 Task: Look for products in the category "Baby Food & Drinks" that are on sale.
Action: Mouse moved to (319, 149)
Screenshot: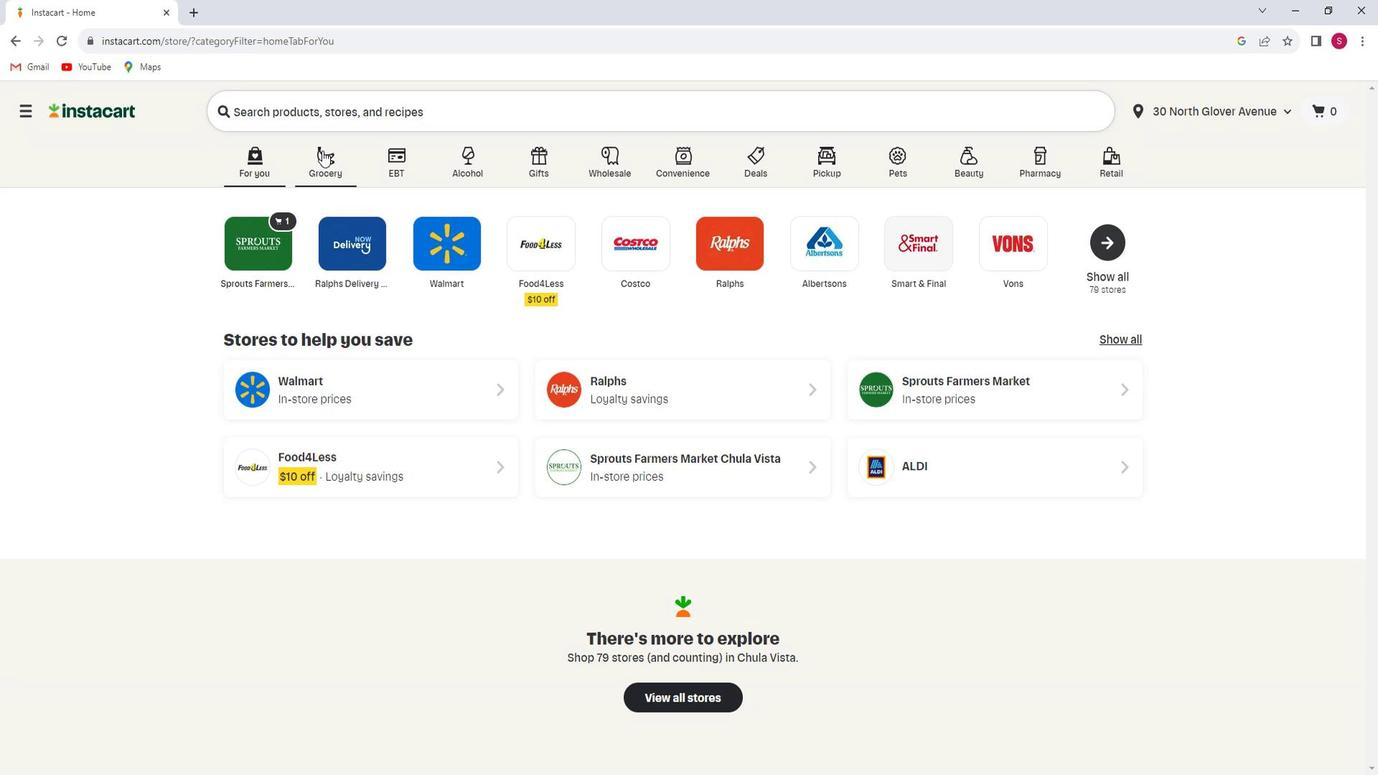 
Action: Mouse pressed left at (319, 149)
Screenshot: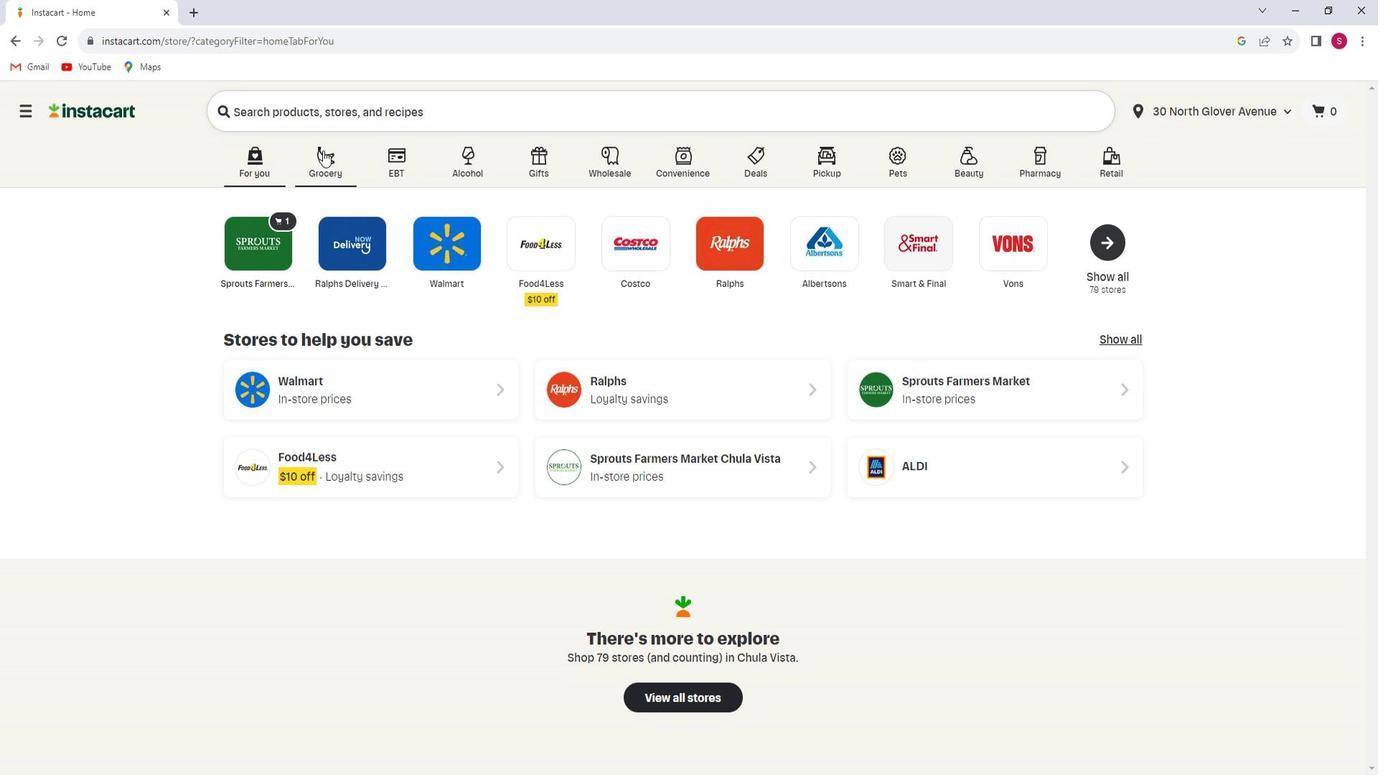 
Action: Mouse moved to (326, 438)
Screenshot: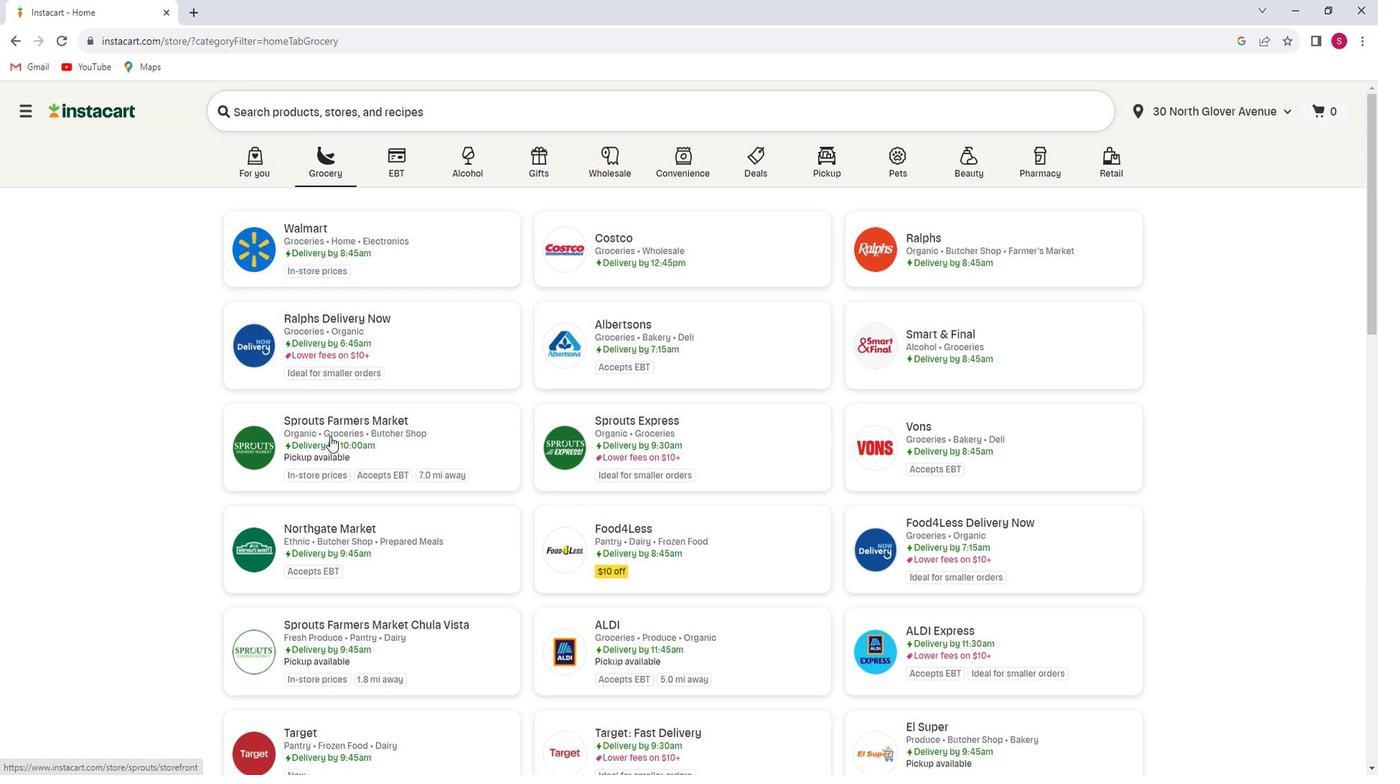 
Action: Mouse pressed left at (326, 438)
Screenshot: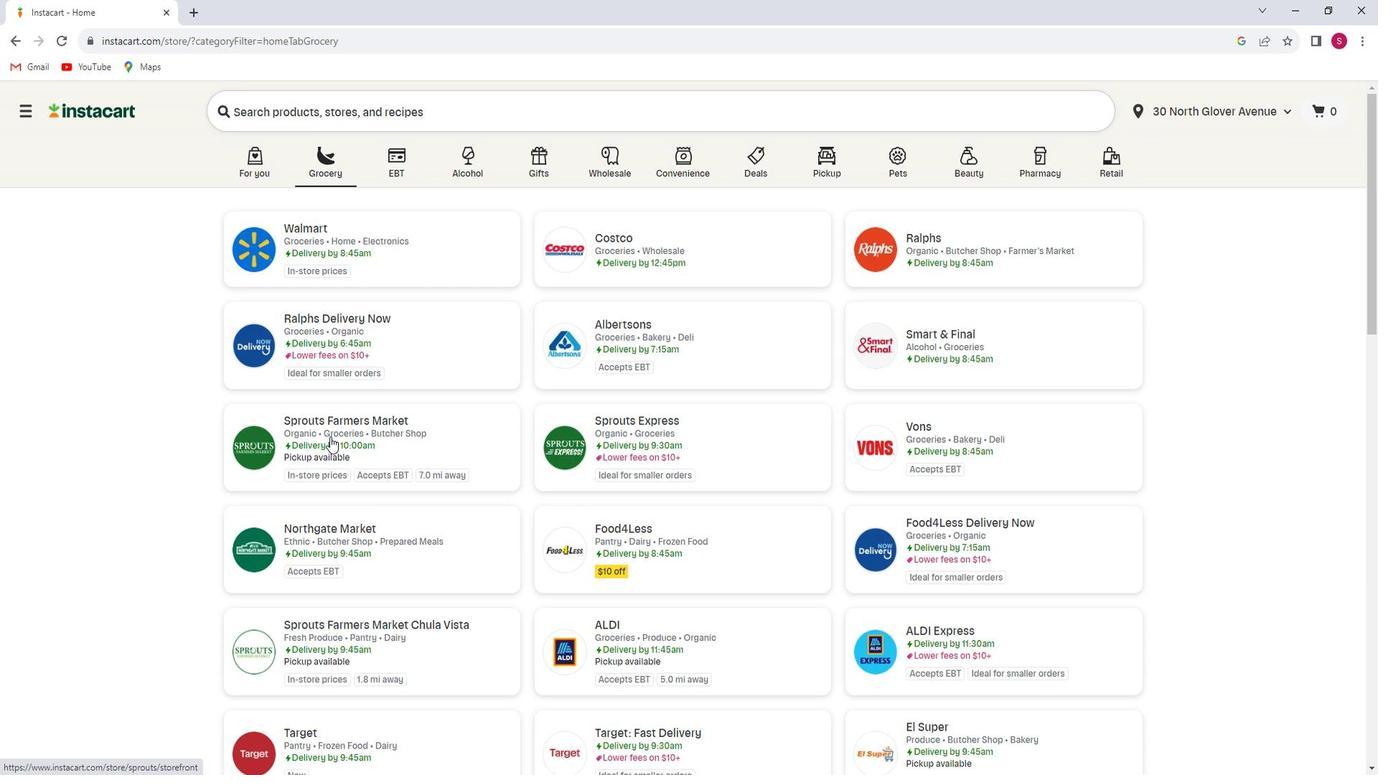 
Action: Mouse moved to (81, 489)
Screenshot: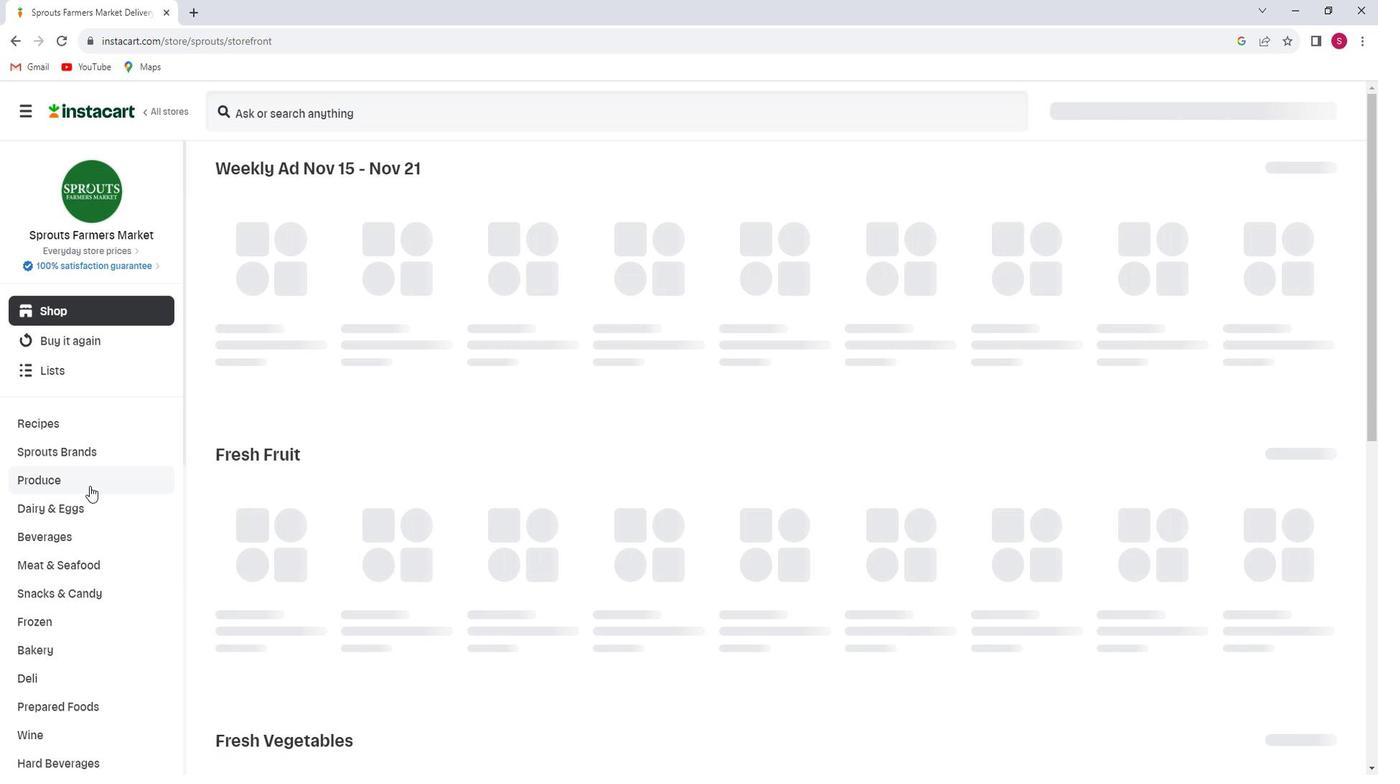 
Action: Mouse scrolled (81, 488) with delta (0, 0)
Screenshot: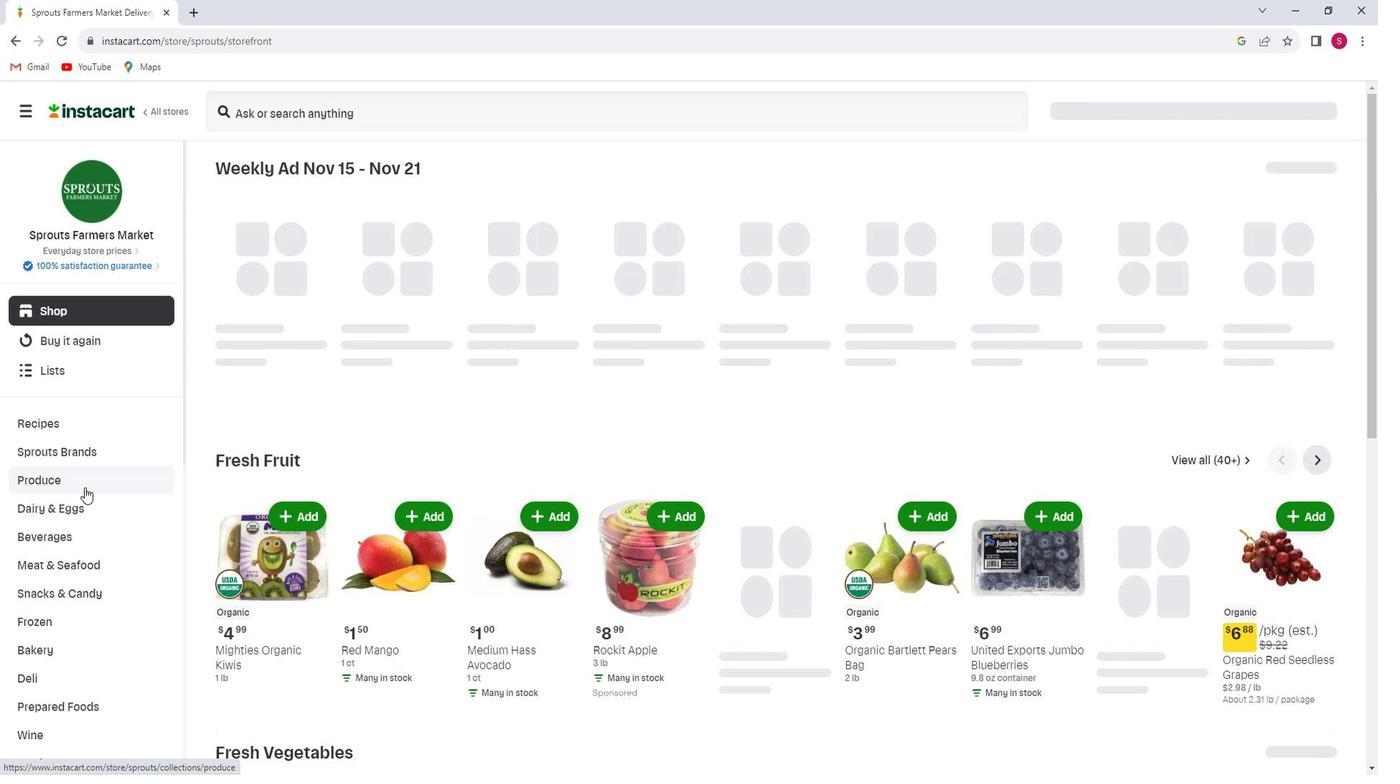 
Action: Mouse scrolled (81, 488) with delta (0, 0)
Screenshot: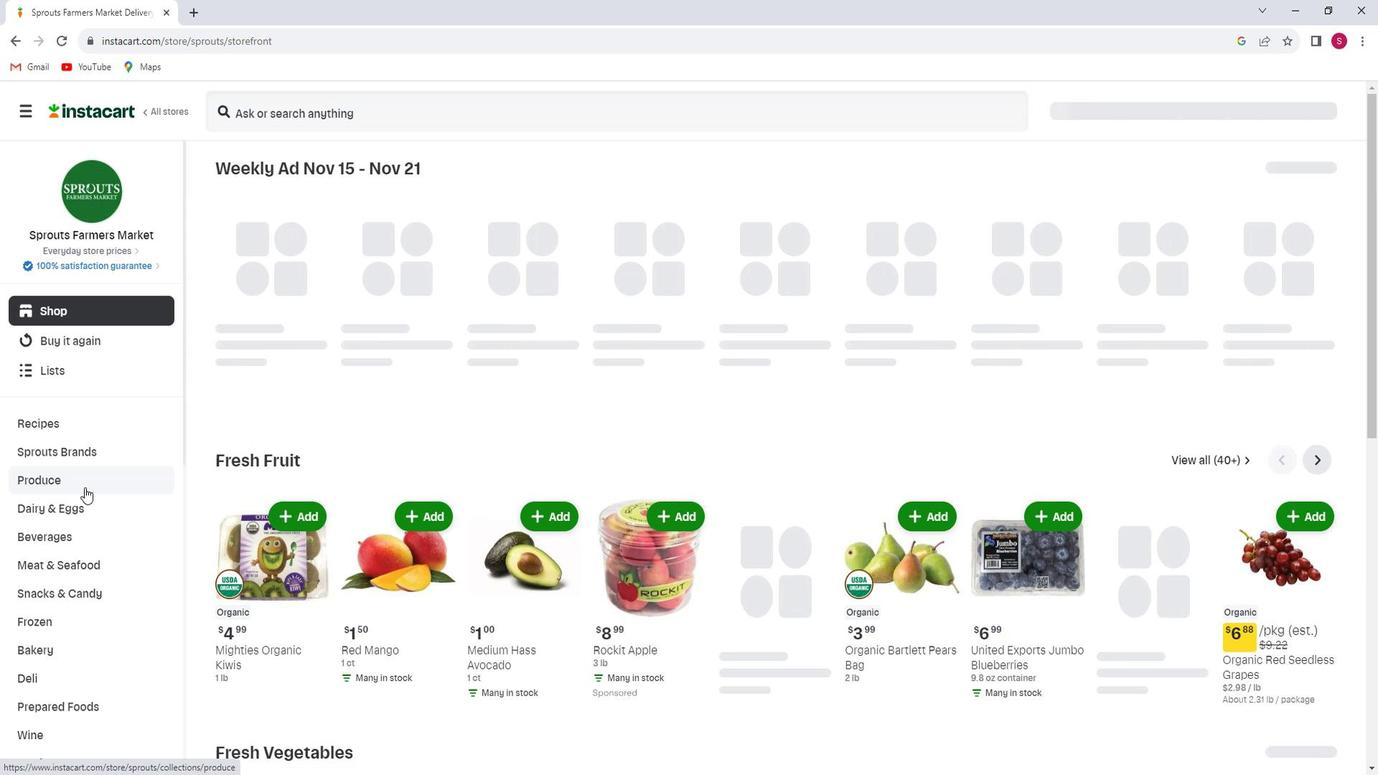 
Action: Mouse scrolled (81, 488) with delta (0, 0)
Screenshot: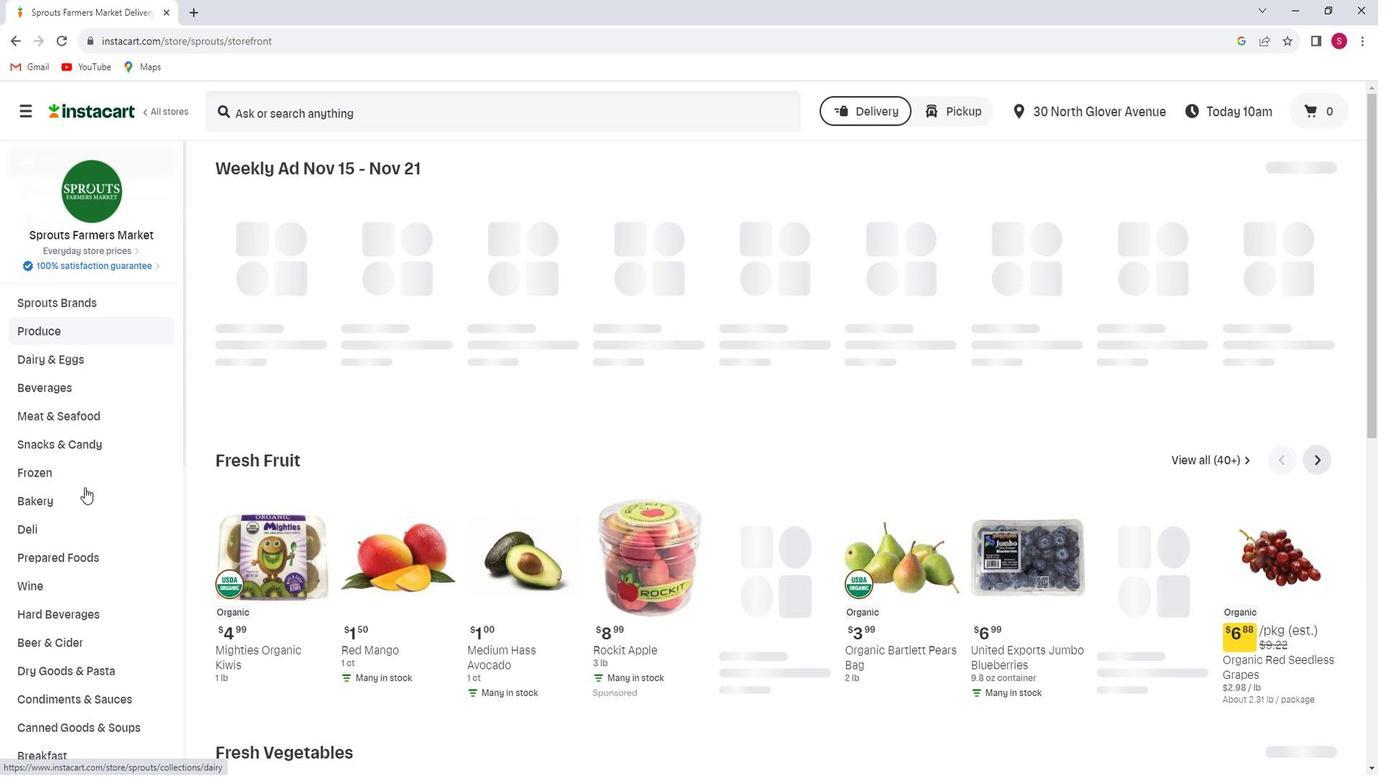 
Action: Mouse scrolled (81, 488) with delta (0, 0)
Screenshot: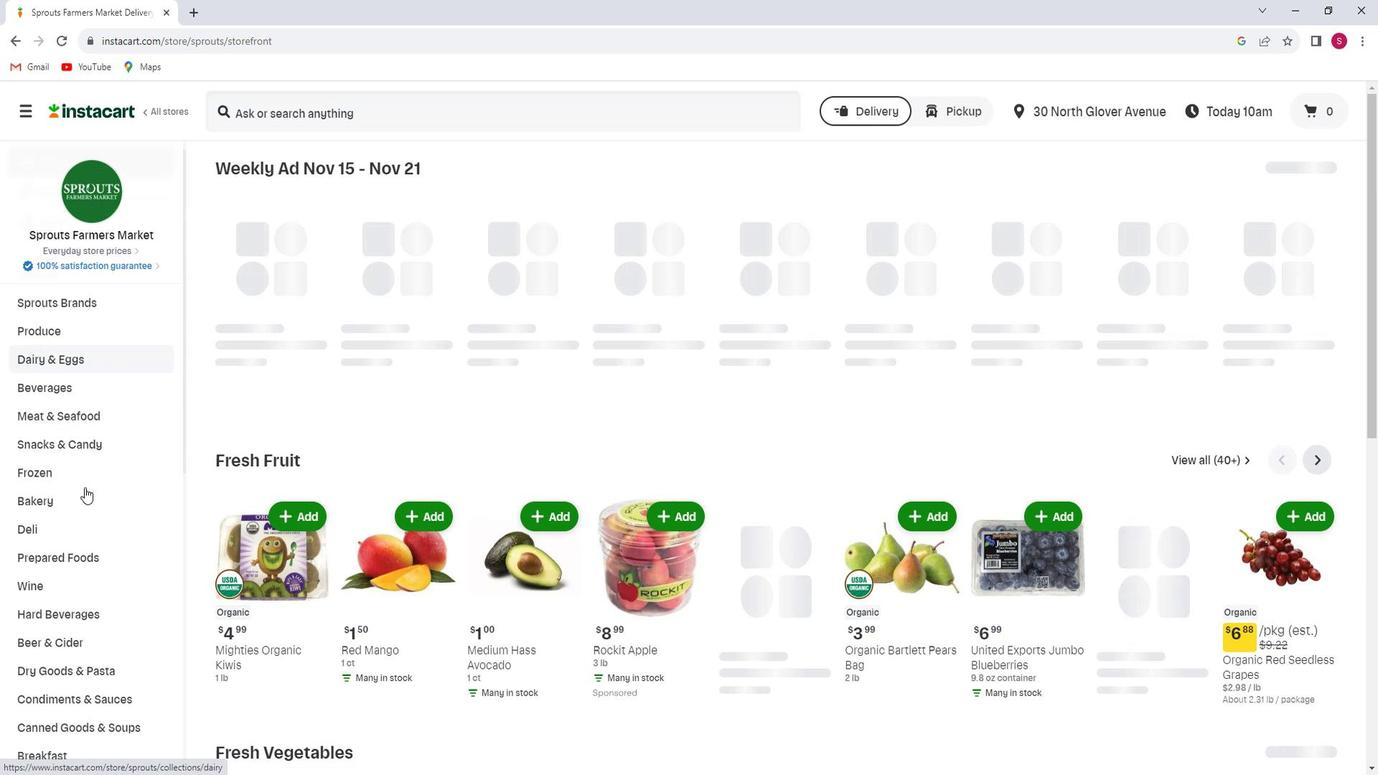 
Action: Mouse scrolled (81, 488) with delta (0, 0)
Screenshot: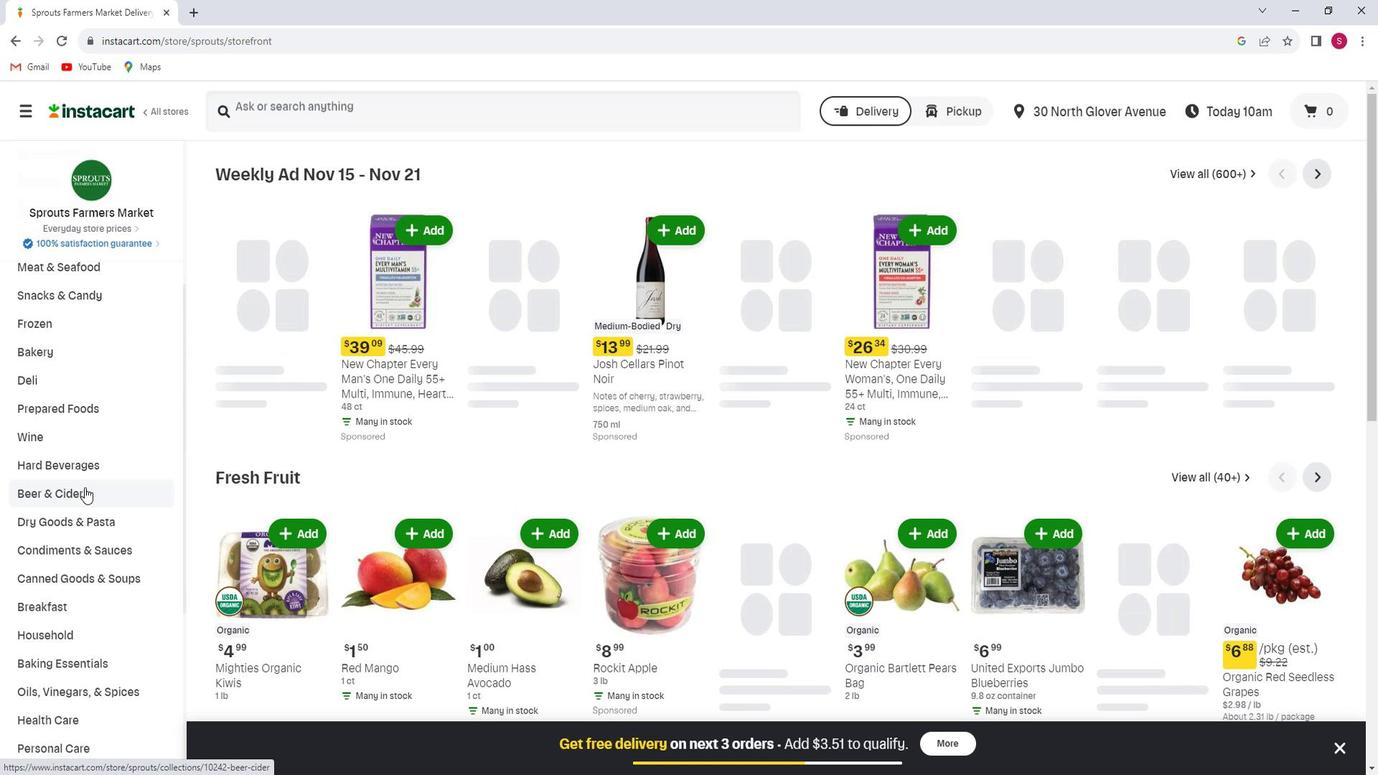 
Action: Mouse moved to (20, 529)
Screenshot: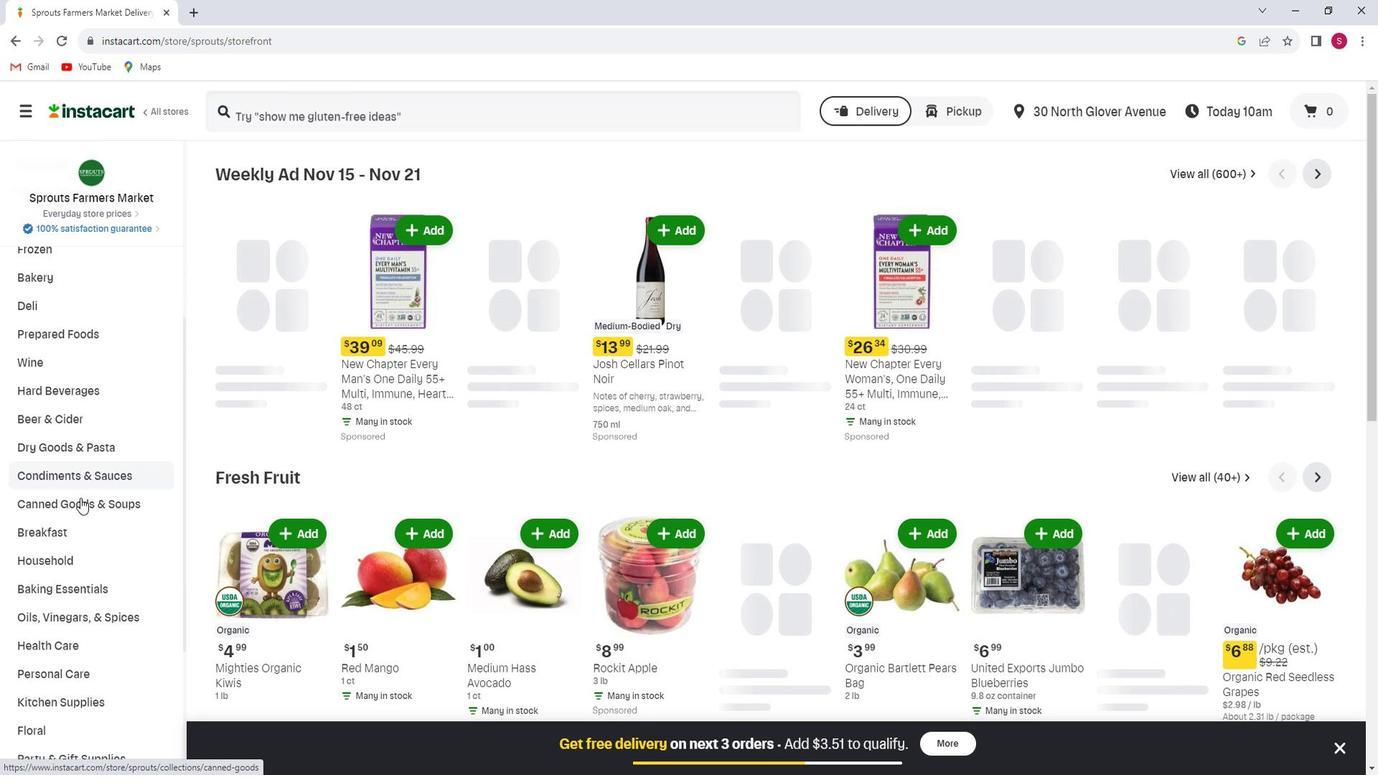 
Action: Mouse scrolled (20, 528) with delta (0, 0)
Screenshot: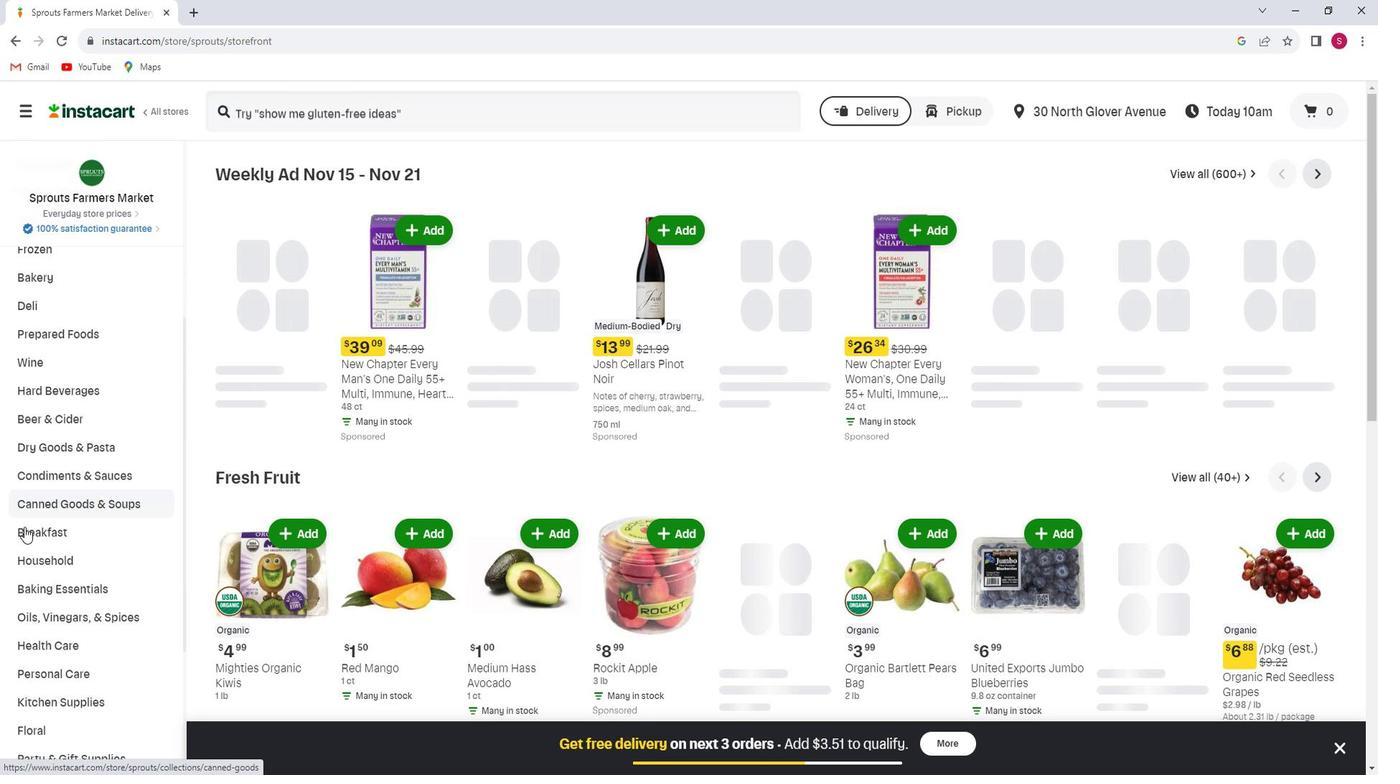 
Action: Mouse scrolled (20, 528) with delta (0, 0)
Screenshot: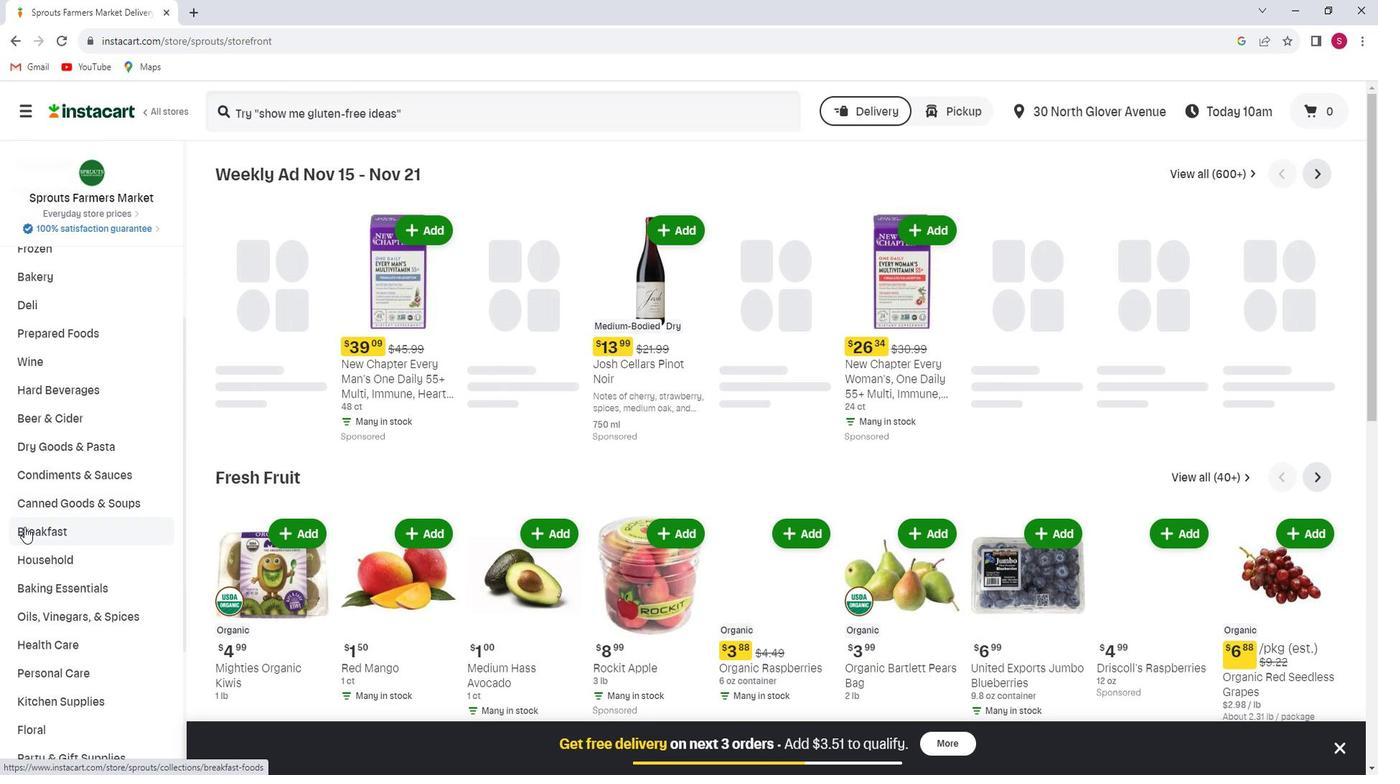 
Action: Mouse moved to (56, 531)
Screenshot: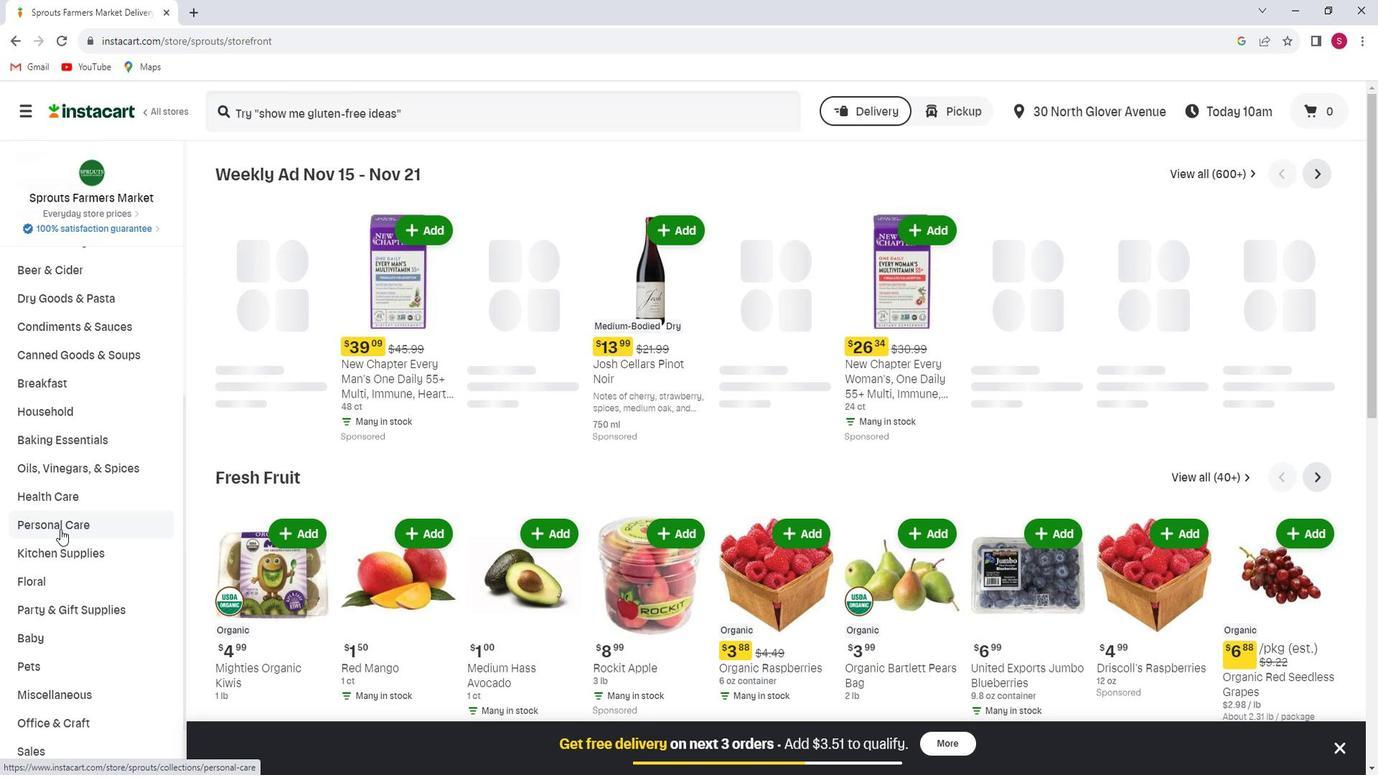 
Action: Mouse scrolled (56, 530) with delta (0, 0)
Screenshot: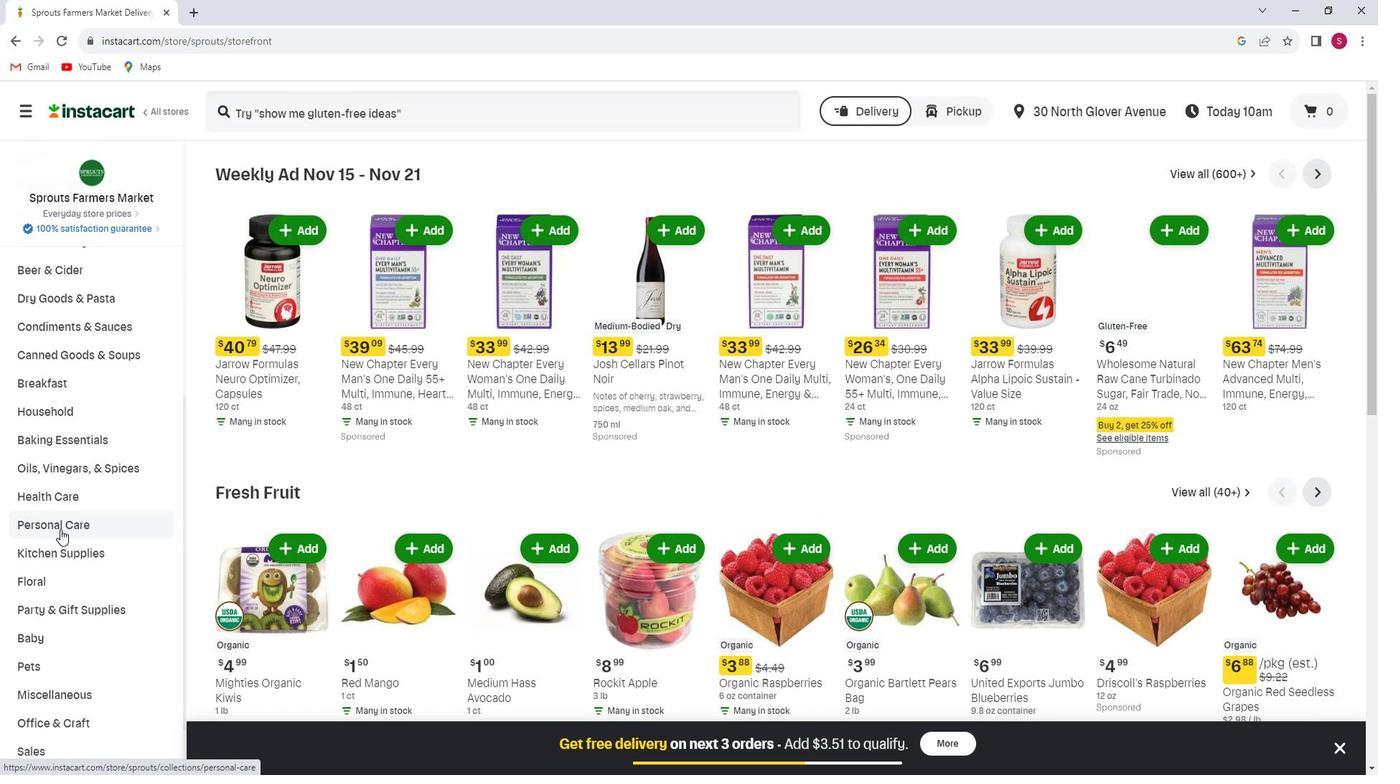 
Action: Mouse moved to (56, 532)
Screenshot: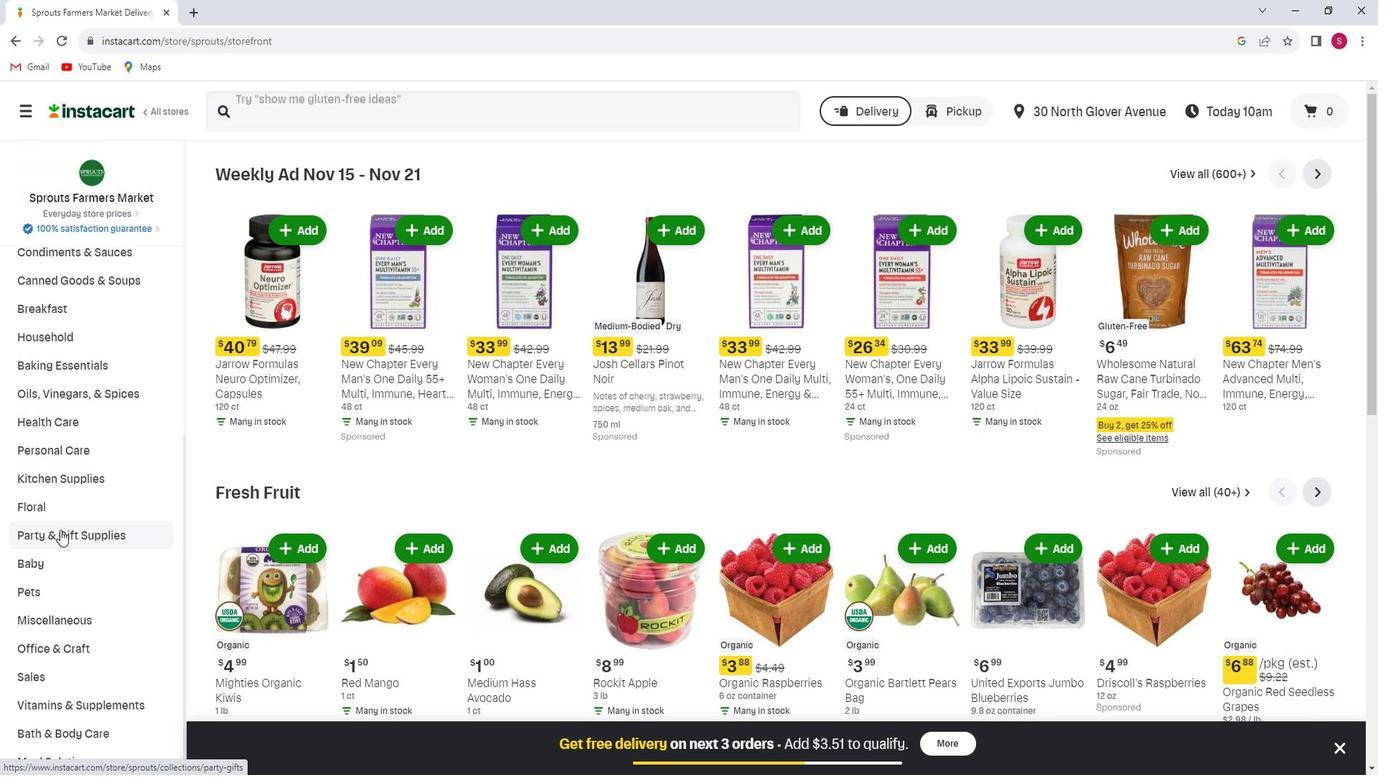 
Action: Mouse scrolled (56, 531) with delta (0, 0)
Screenshot: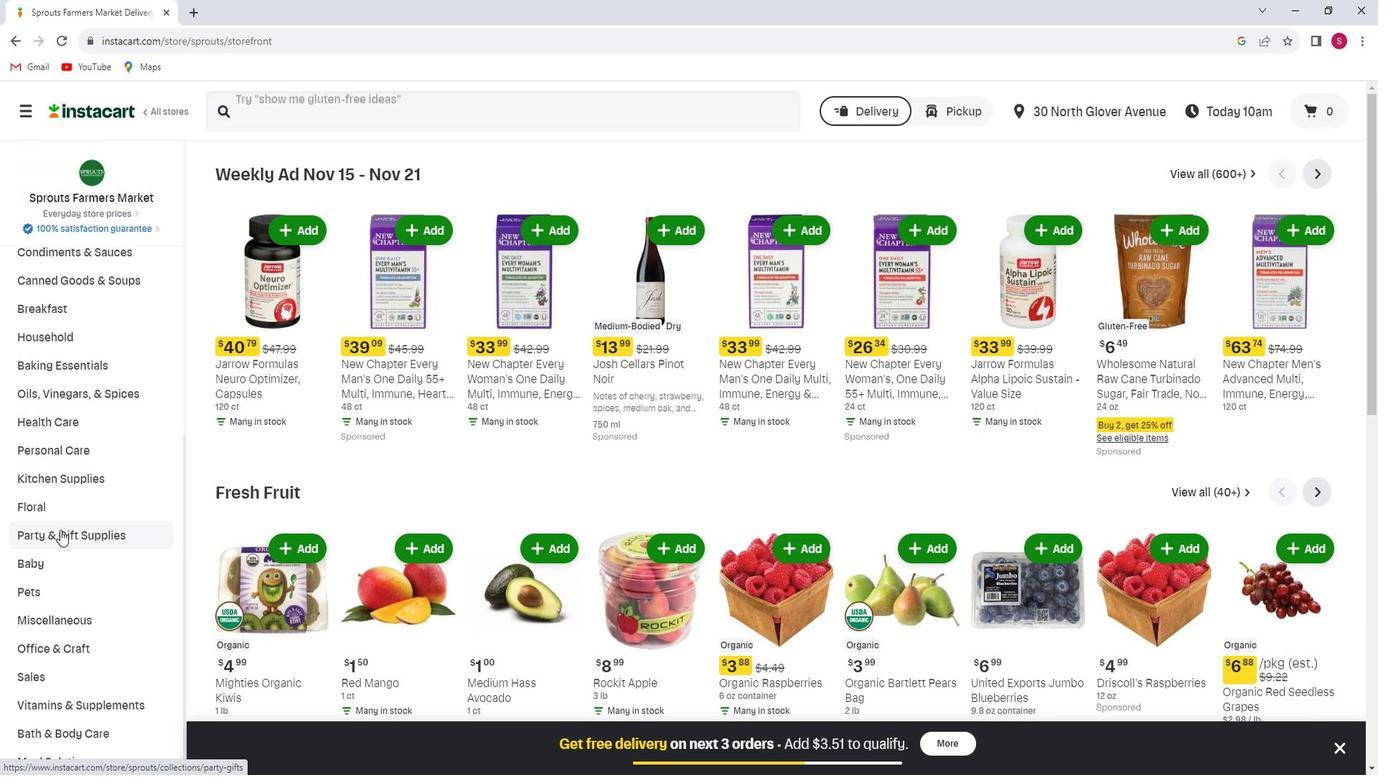 
Action: Mouse moved to (45, 552)
Screenshot: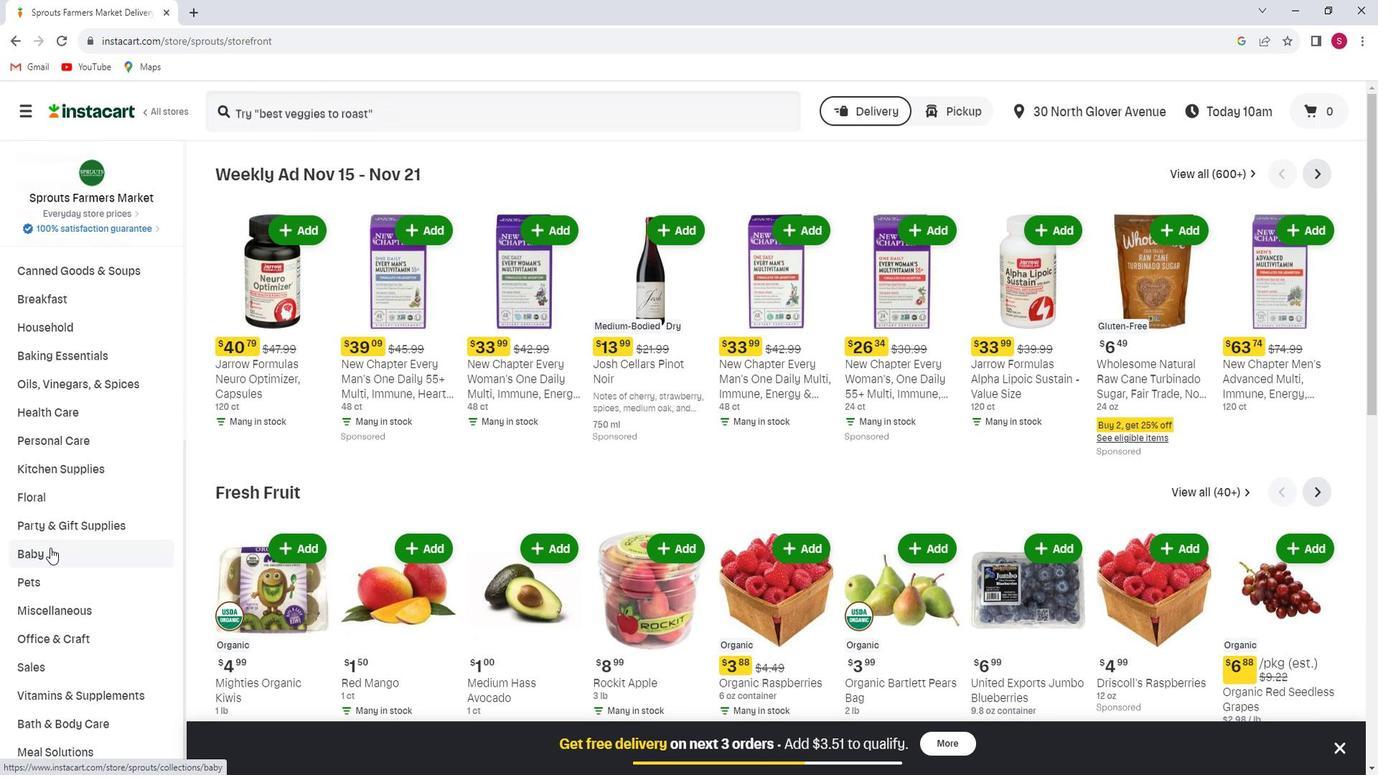 
Action: Mouse pressed left at (45, 552)
Screenshot: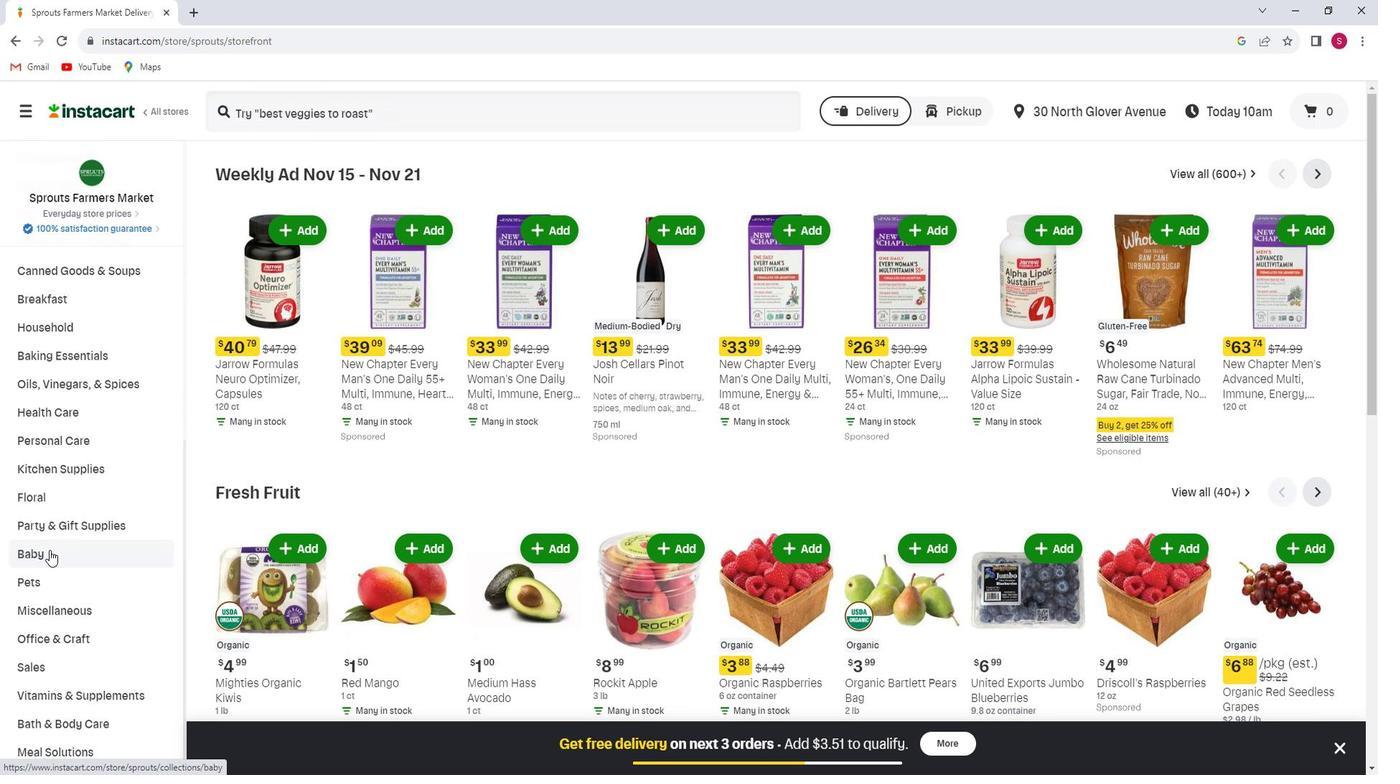 
Action: Mouse moved to (63, 666)
Screenshot: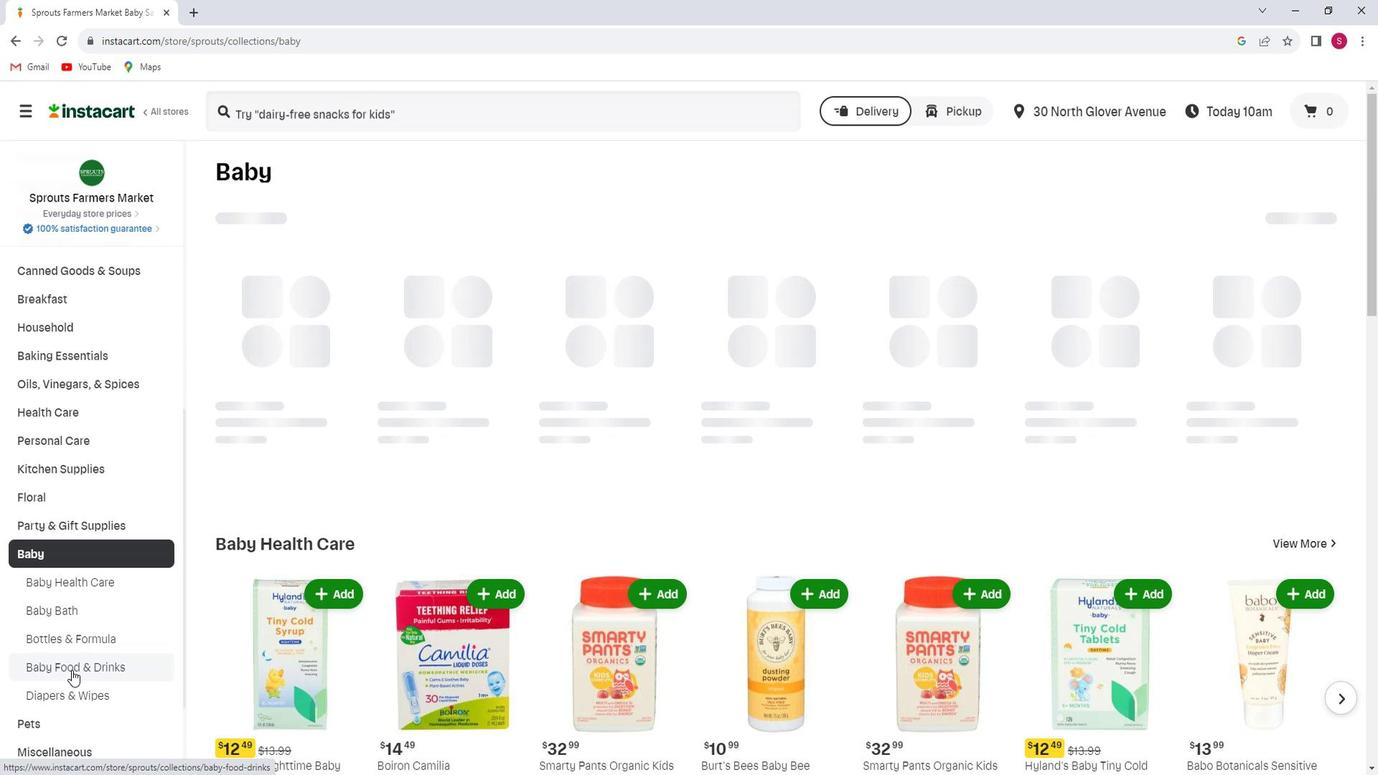 
Action: Mouse pressed left at (63, 666)
Screenshot: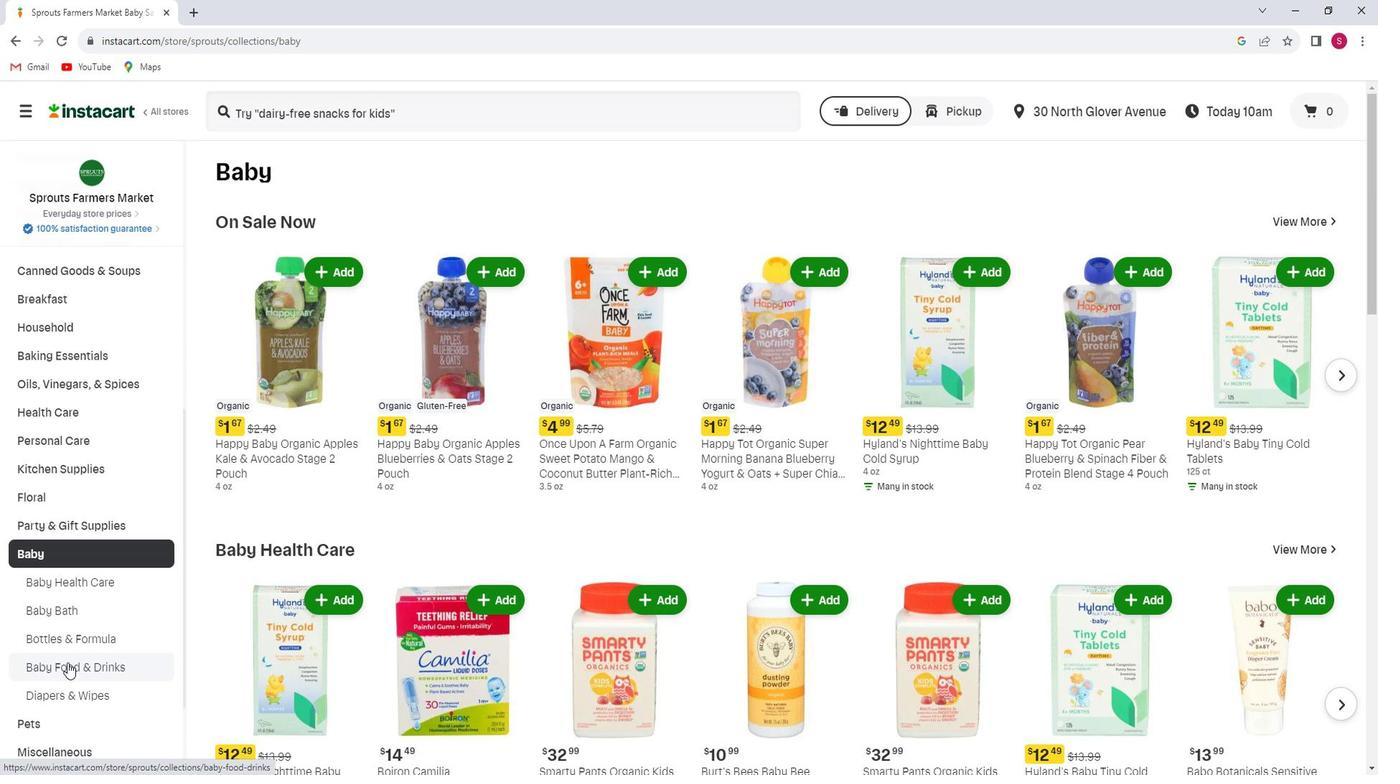 
Action: Mouse moved to (338, 291)
Screenshot: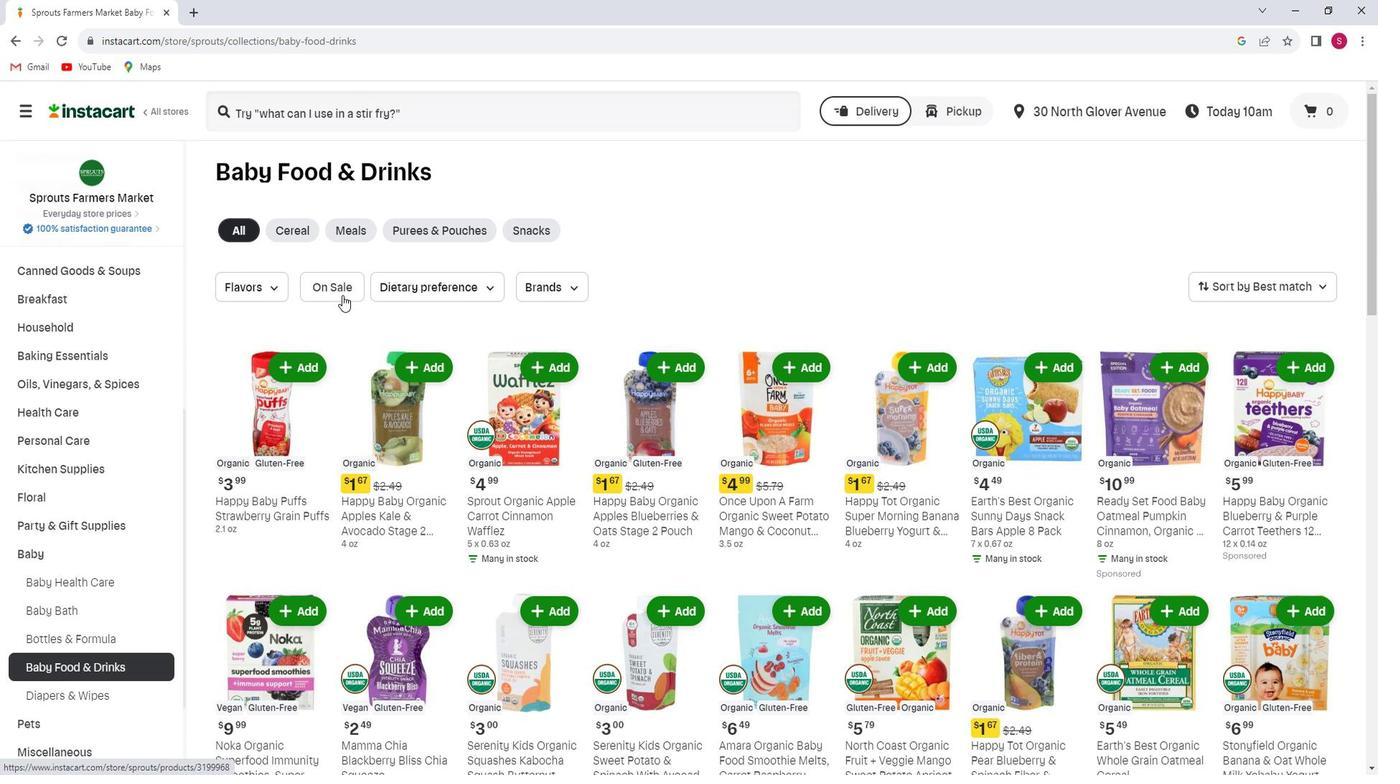 
Action: Mouse pressed left at (338, 291)
Screenshot: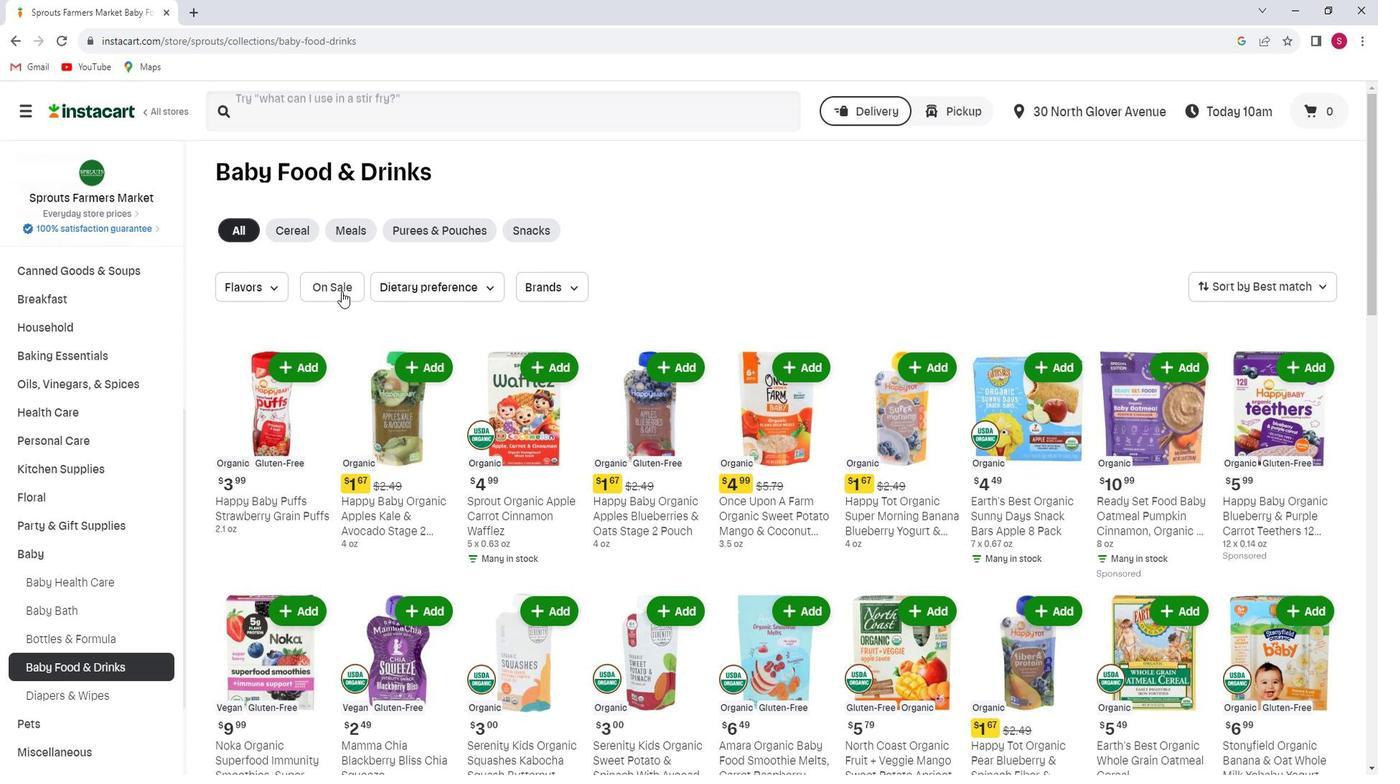 
Action: Mouse moved to (338, 326)
Screenshot: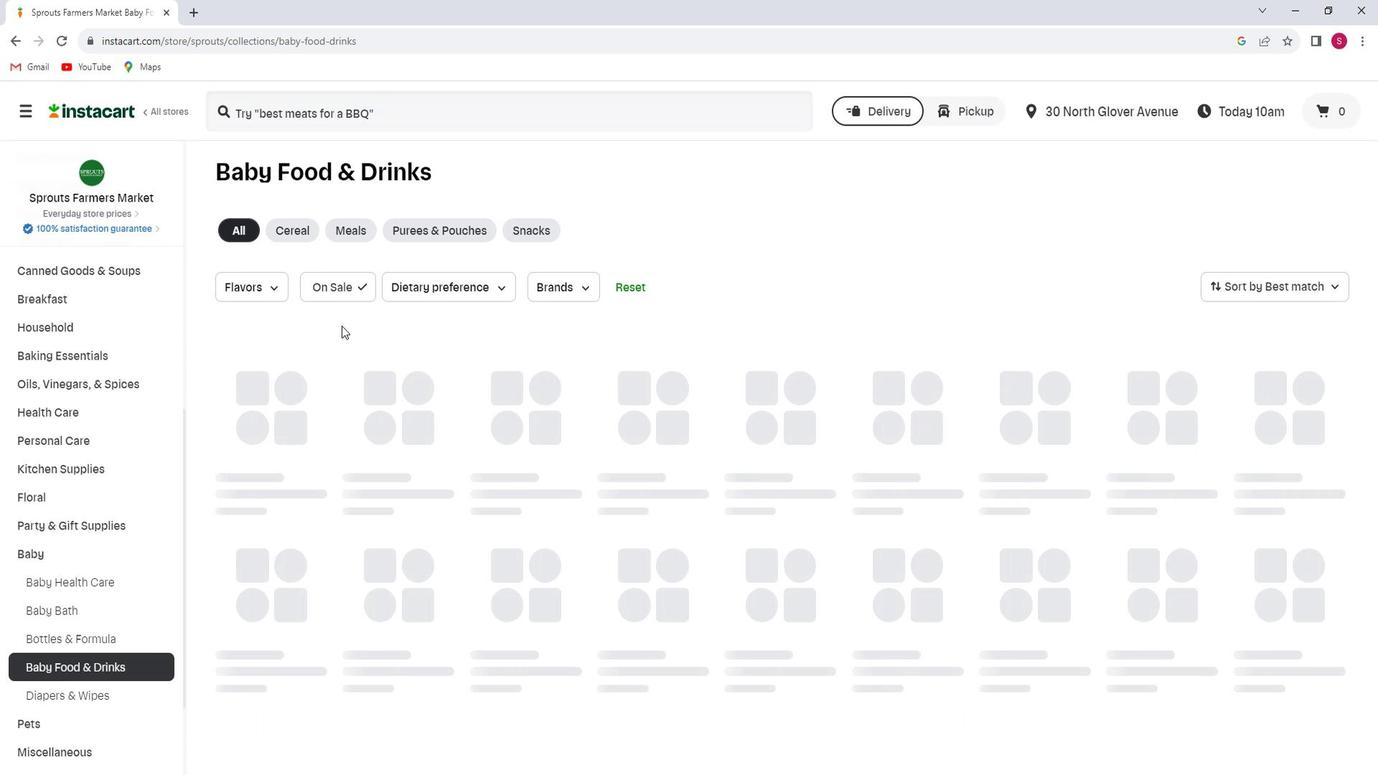 
